 Task: Create in the project Wizardry a sprint 'Starship'.
Action: Mouse moved to (1047, 495)
Screenshot: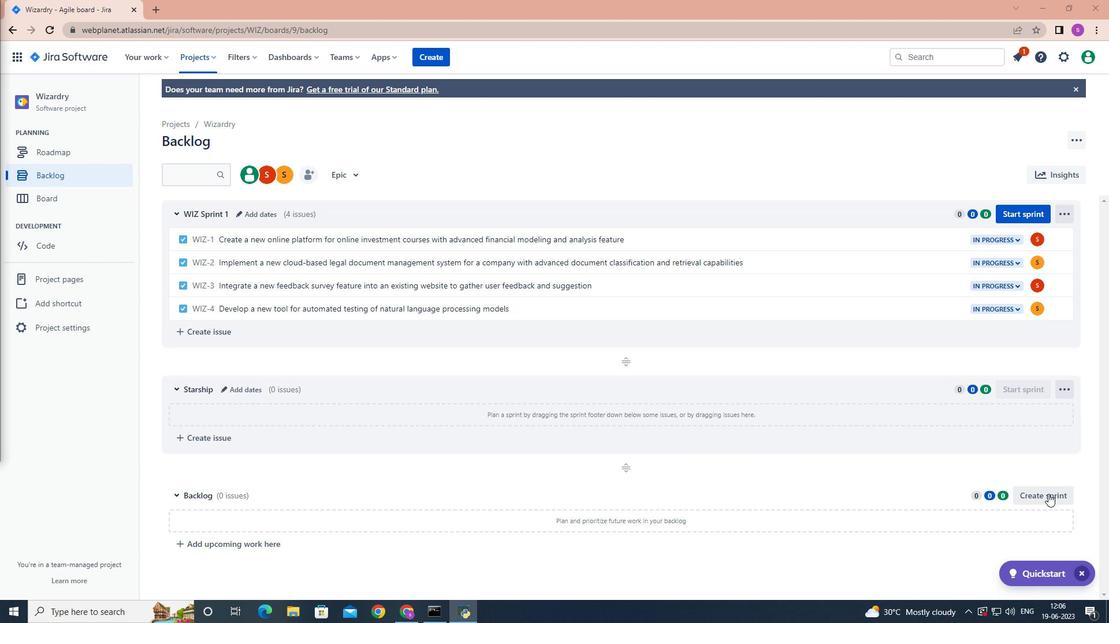 
Action: Mouse pressed left at (1047, 495)
Screenshot: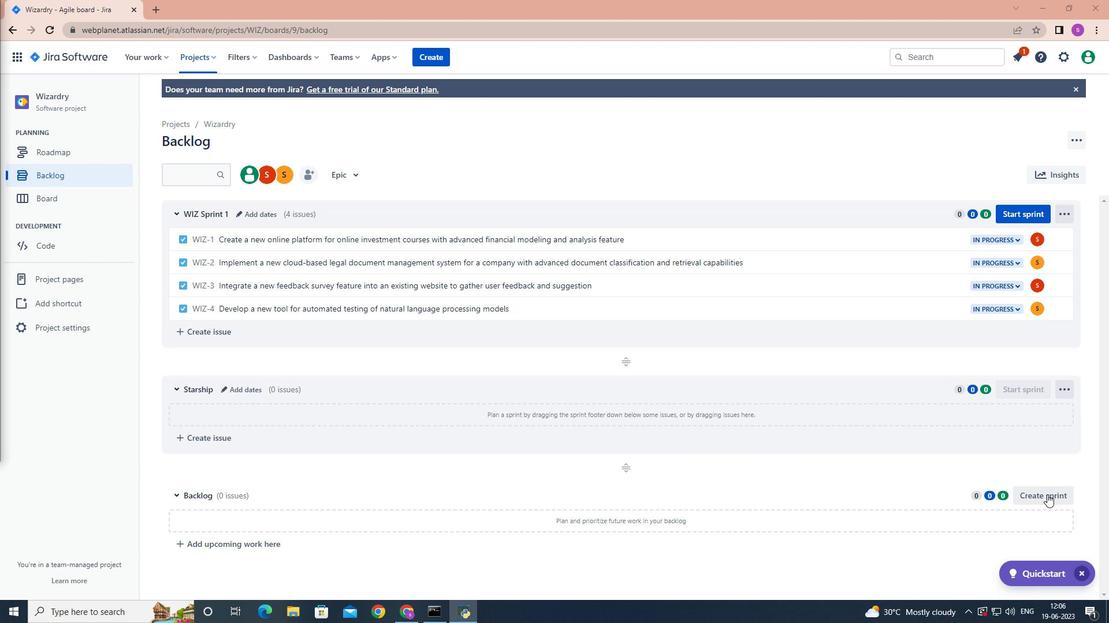 
Action: Mouse moved to (246, 495)
Screenshot: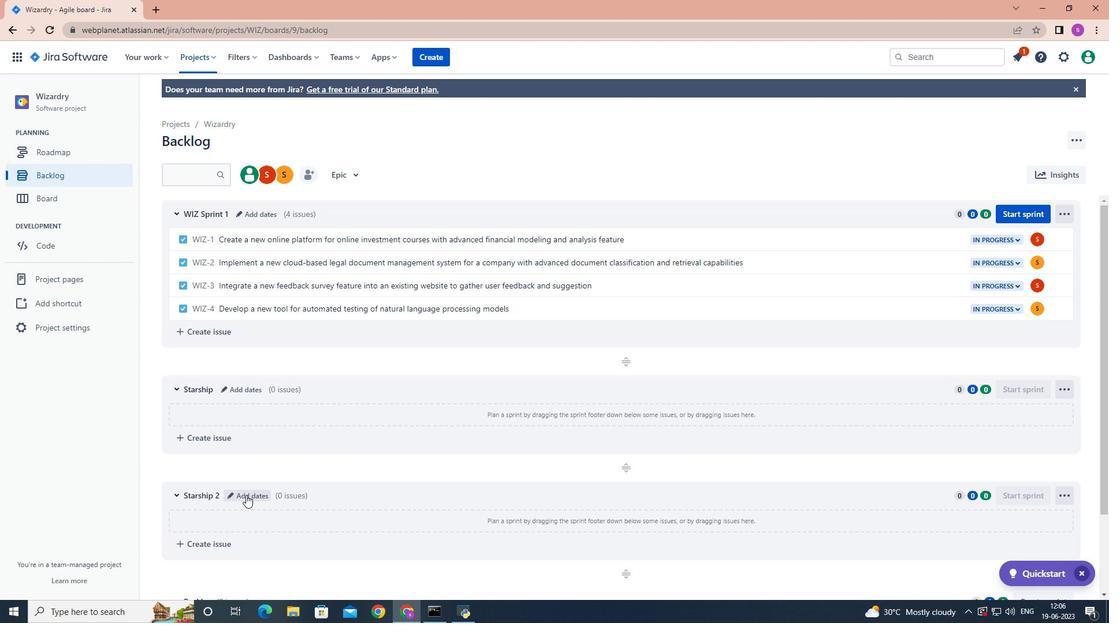 
Action: Mouse pressed left at (246, 495)
Screenshot: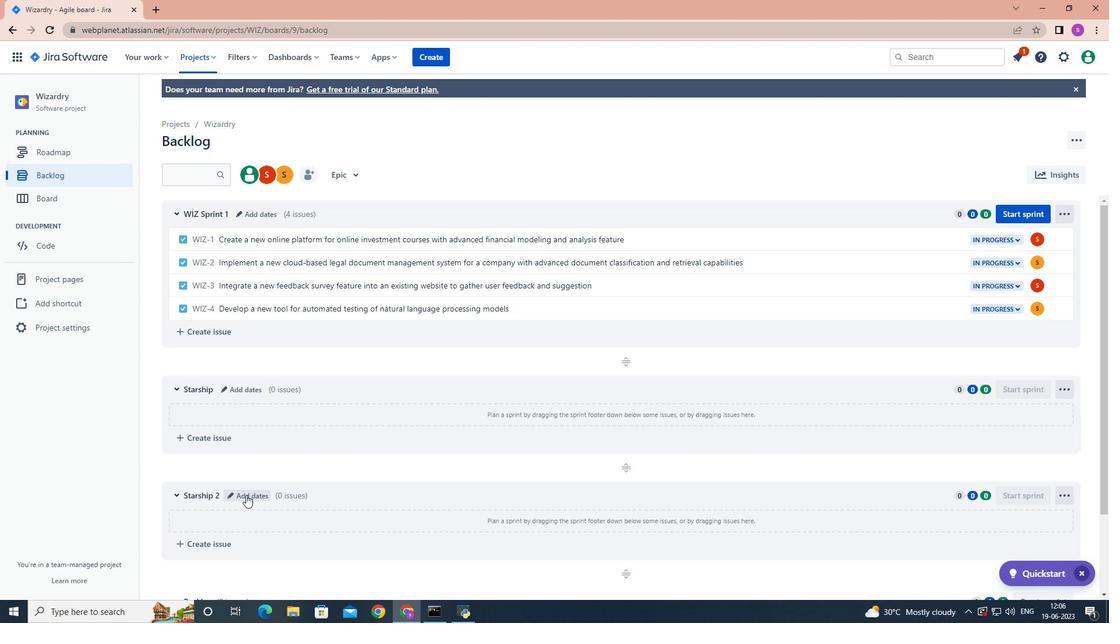 
Action: Mouse moved to (441, 322)
Screenshot: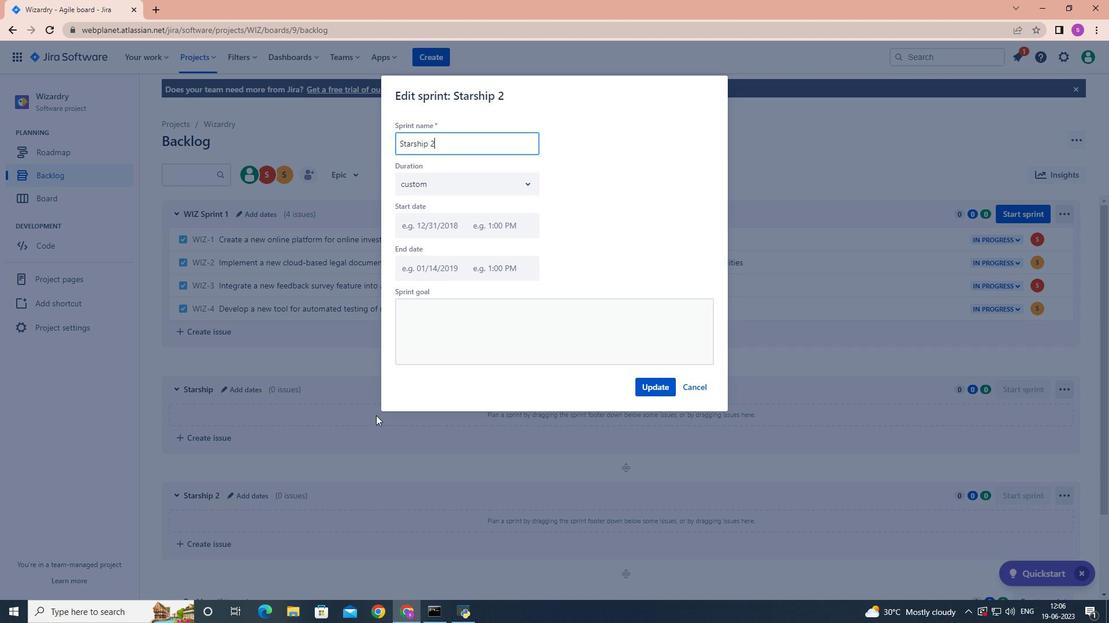 
Action: Key pressed <Key.backspace><Key.backspace><Key.backspace><Key.backspace><Key.backspace><Key.backspace><Key.backspace><Key.backspace><Key.backspace><Key.backspace><Key.backspace><Key.backspace><Key.backspace><Key.backspace><Key.backspace><Key.backspace><Key.backspace><Key.backspace><Key.backspace><Key.shift>Starship
Screenshot: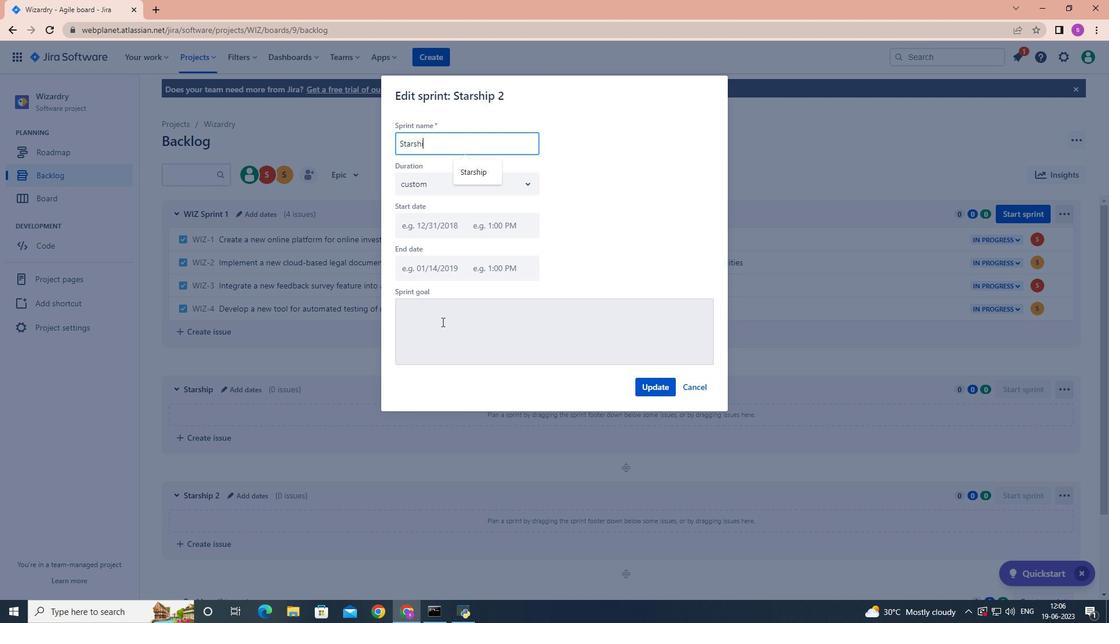 
Action: Mouse moved to (660, 389)
Screenshot: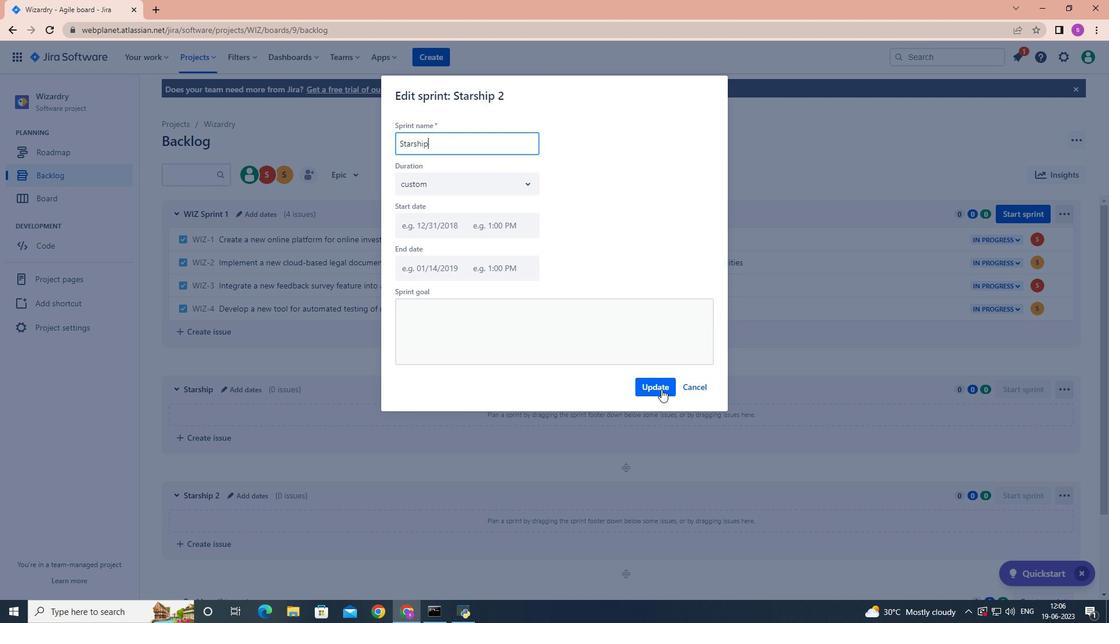 
Action: Mouse pressed left at (660, 389)
Screenshot: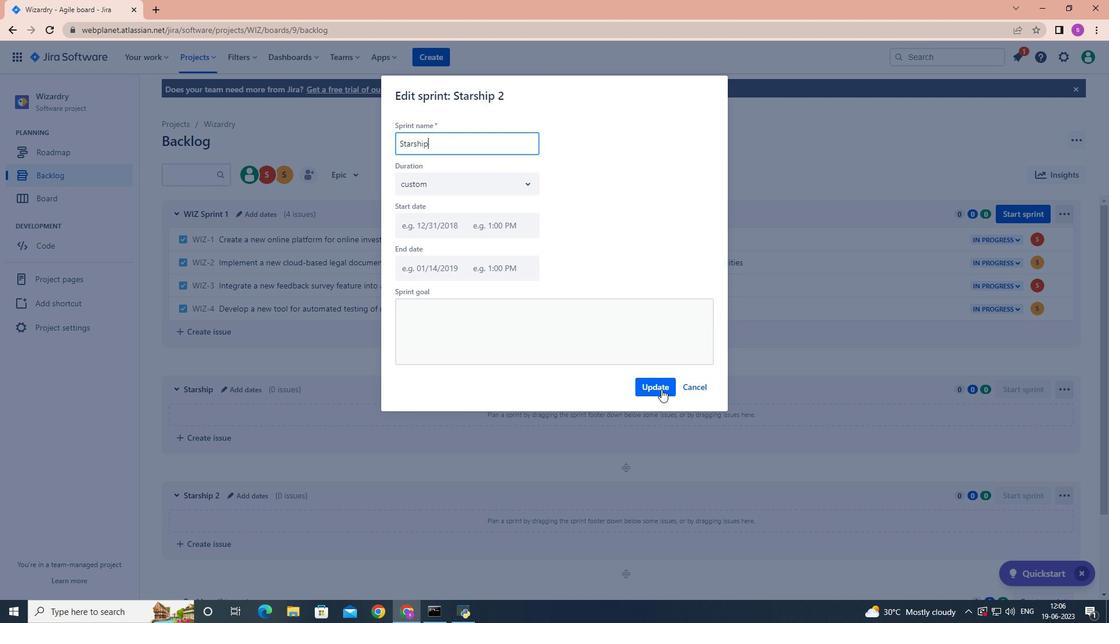 
Action: Mouse moved to (660, 387)
Screenshot: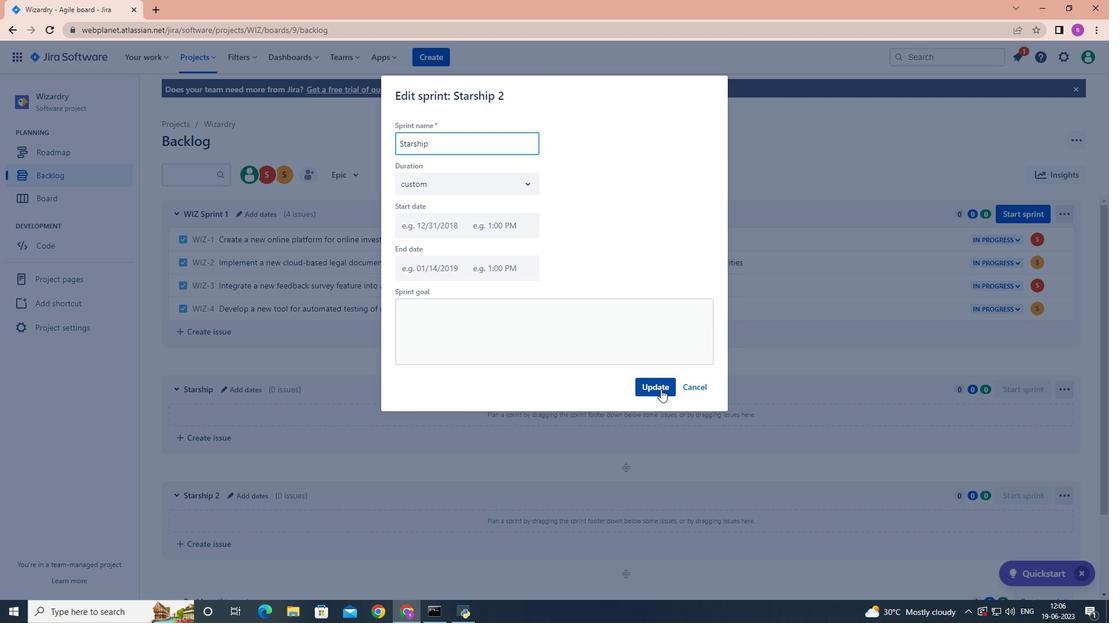 
